 Task: Font style For heading Use Calibri Light with green colour. font size for heading '28 Pt. 'Change the font style of data to Calibri Lightand font size to  14 Pt. Change the alignment of both headline & data to  Align bottom. In the sheet  Budget Analysis Logbook
Action: Mouse moved to (65, 93)
Screenshot: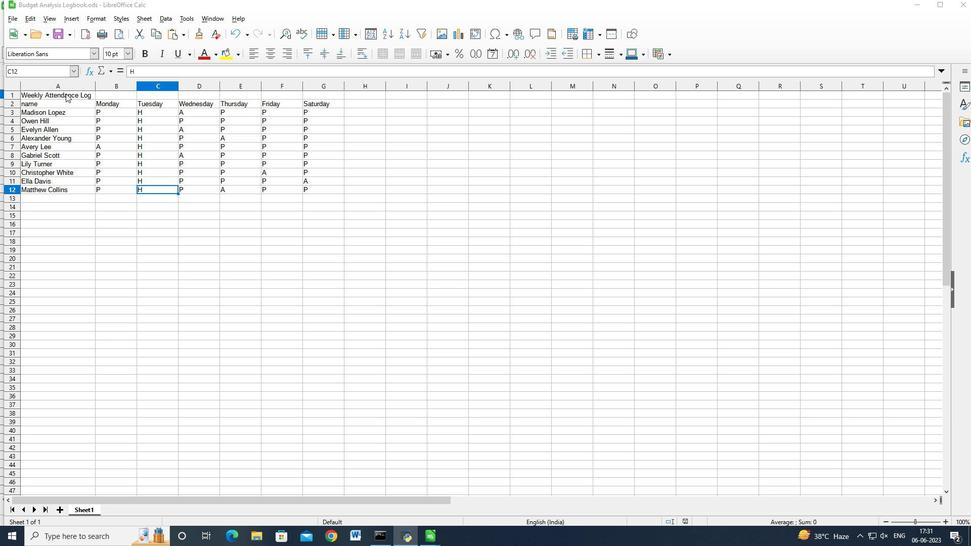 
Action: Mouse pressed left at (65, 93)
Screenshot: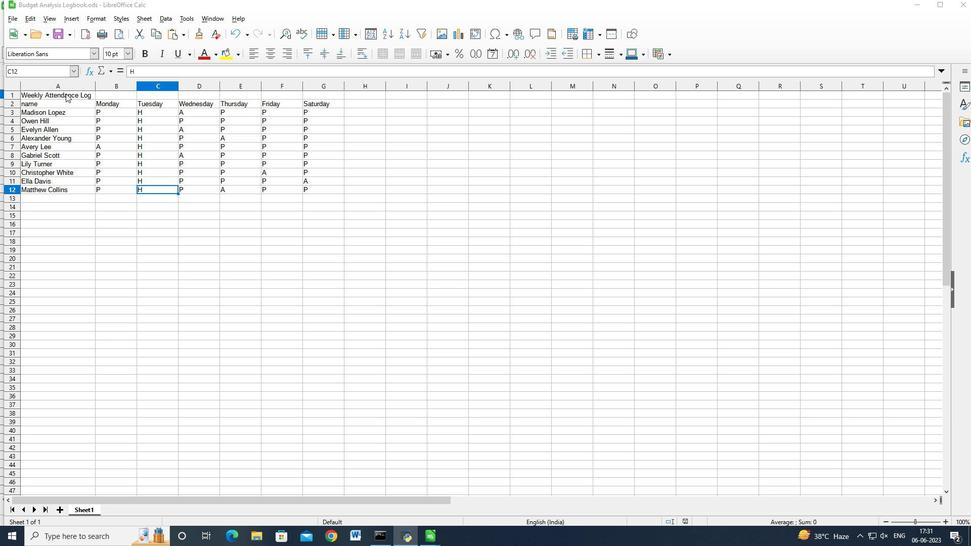 
Action: Mouse moved to (51, 55)
Screenshot: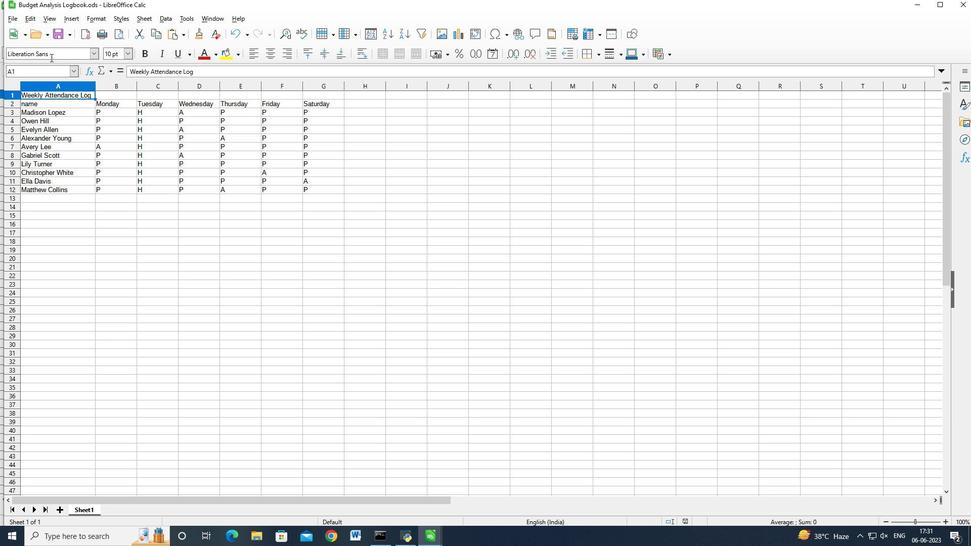 
Action: Mouse pressed left at (51, 55)
Screenshot: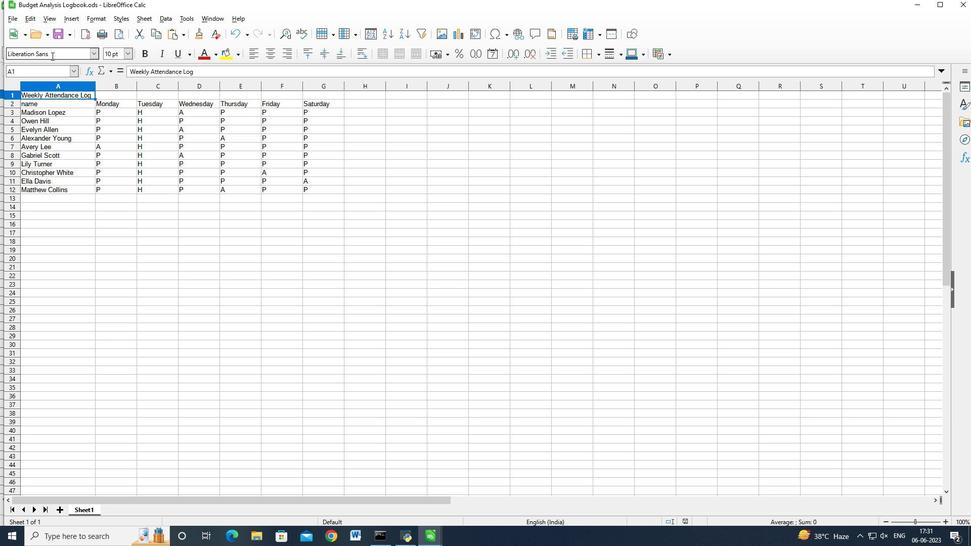 
Action: Key pressed <Key.backspace><Key.backspace><Key.backspace><Key.backspace><Key.backspace><Key.backspace><Key.backspace><Key.backspace><Key.backspace><Key.backspace><Key.backspace><Key.backspace><Key.backspace><Key.backspace><Key.backspace><Key.shift_r>Calibri<Key.space><Key.shift>Light<Key.enter>
Screenshot: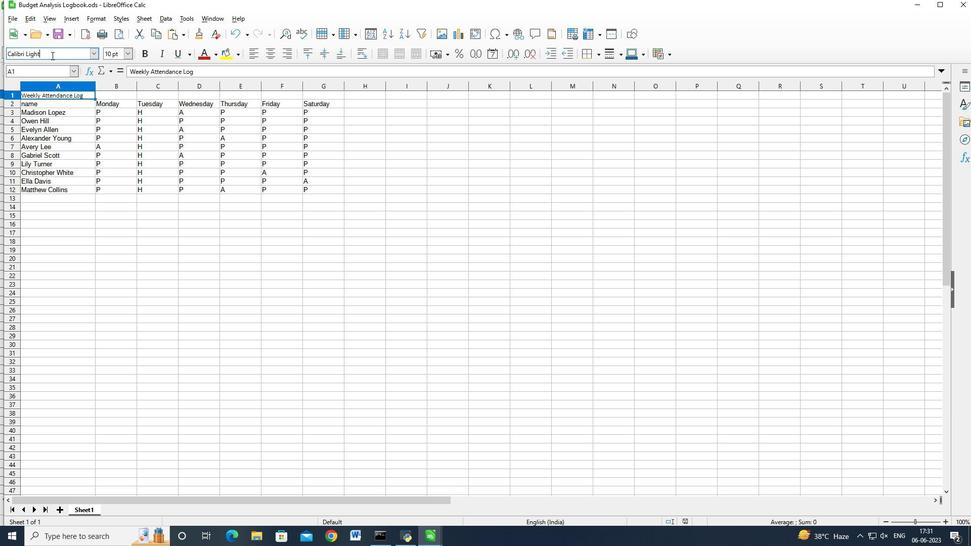 
Action: Mouse moved to (216, 51)
Screenshot: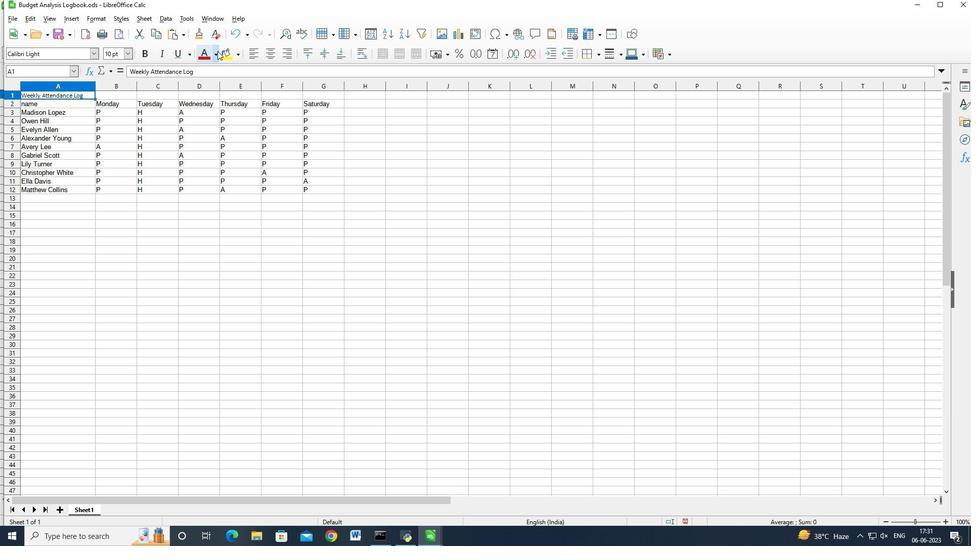 
Action: Mouse pressed left at (216, 51)
Screenshot: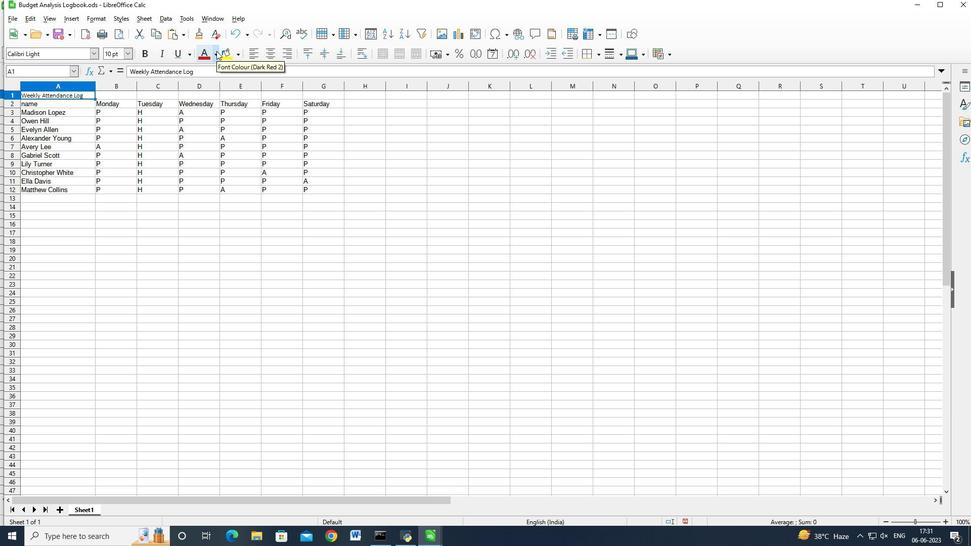 
Action: Mouse moved to (292, 126)
Screenshot: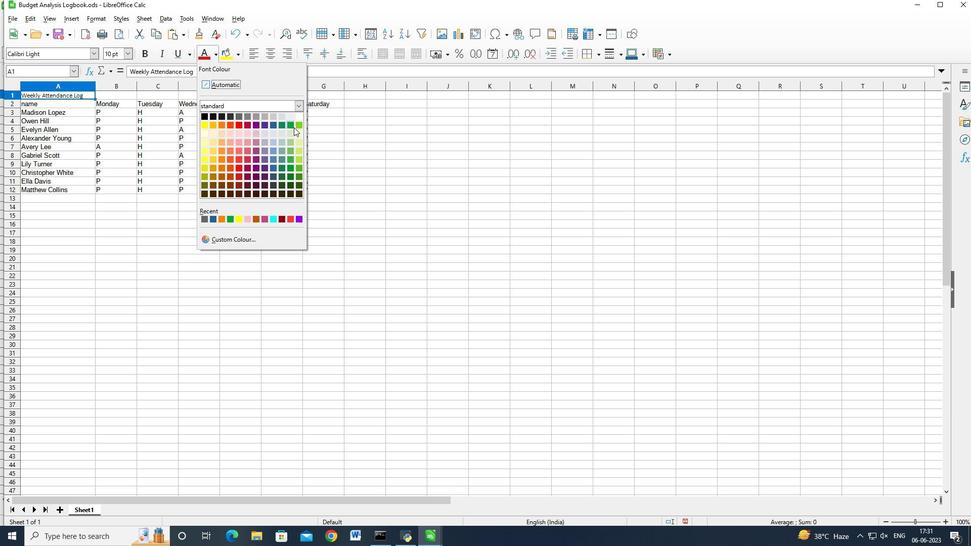 
Action: Mouse pressed left at (292, 126)
Screenshot: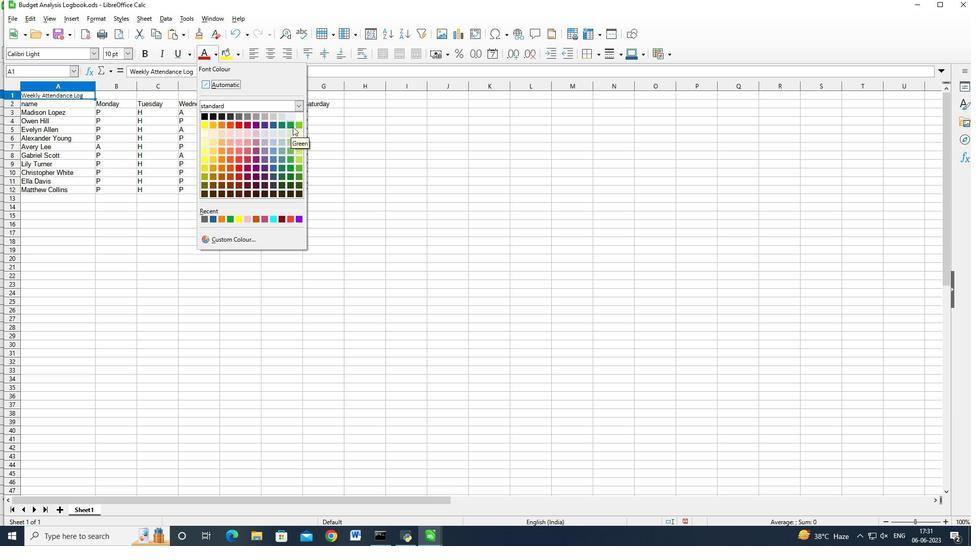 
Action: Mouse moved to (127, 50)
Screenshot: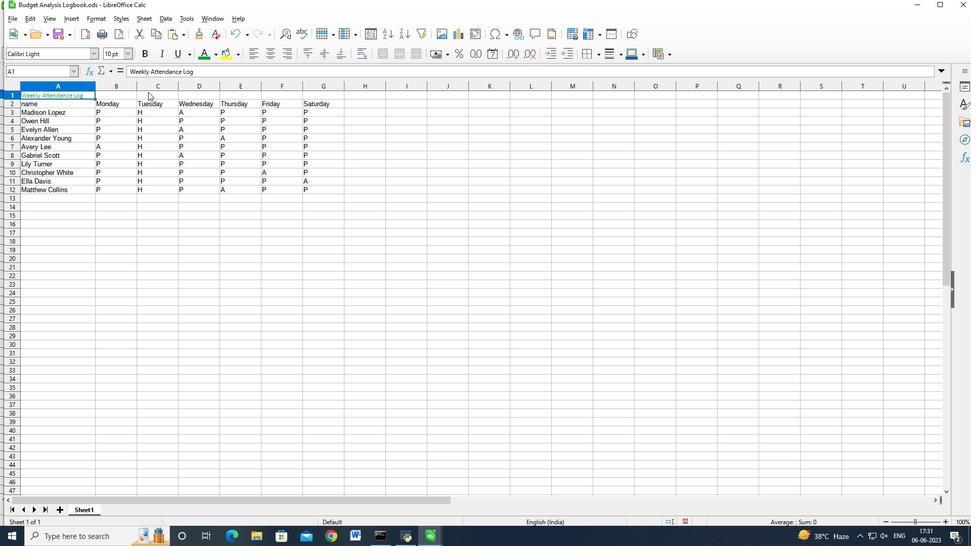 
Action: Mouse pressed left at (127, 50)
Screenshot: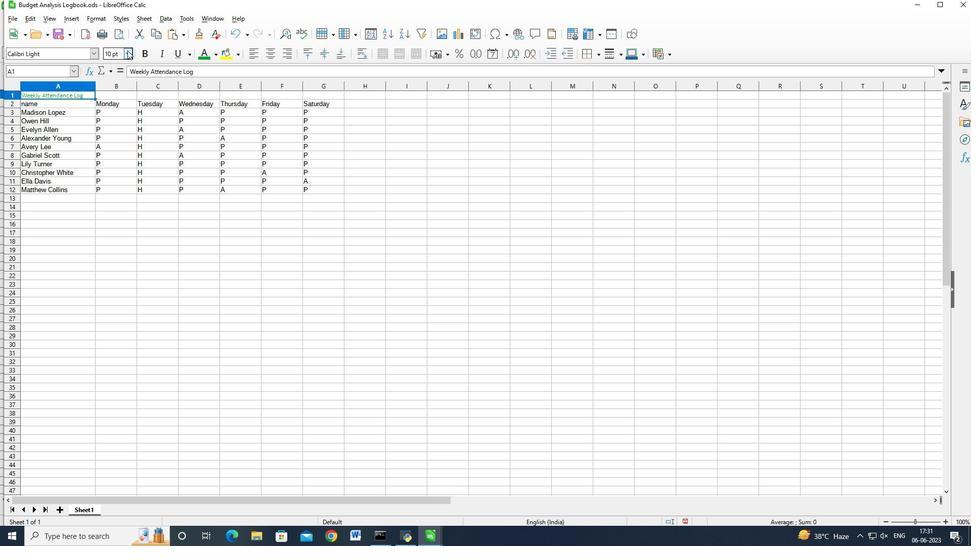 
Action: Mouse moved to (115, 218)
Screenshot: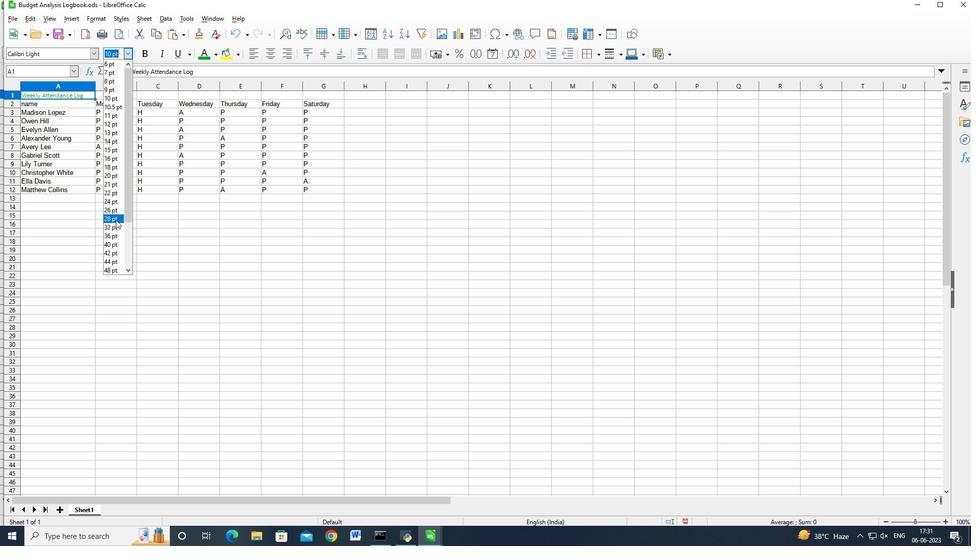 
Action: Mouse pressed left at (115, 218)
Screenshot: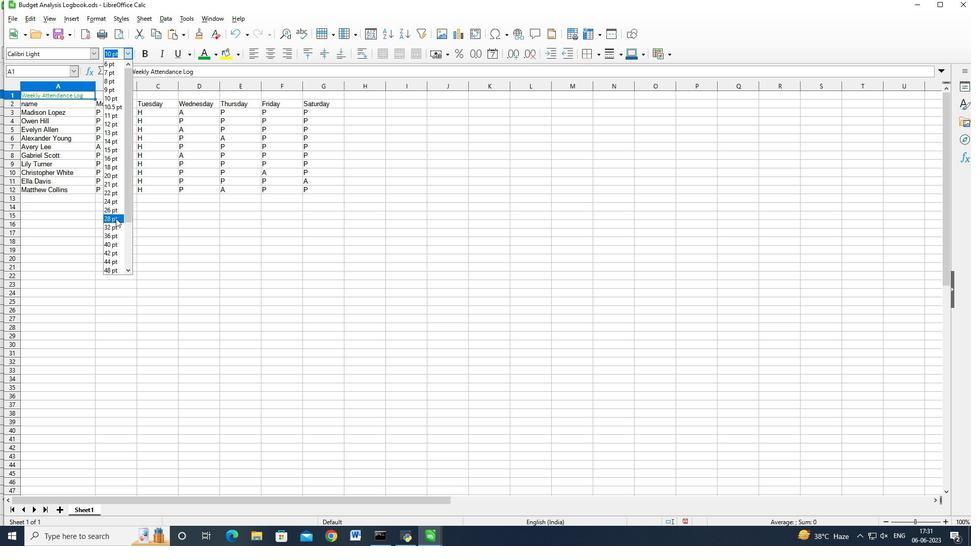 
Action: Mouse moved to (64, 116)
Screenshot: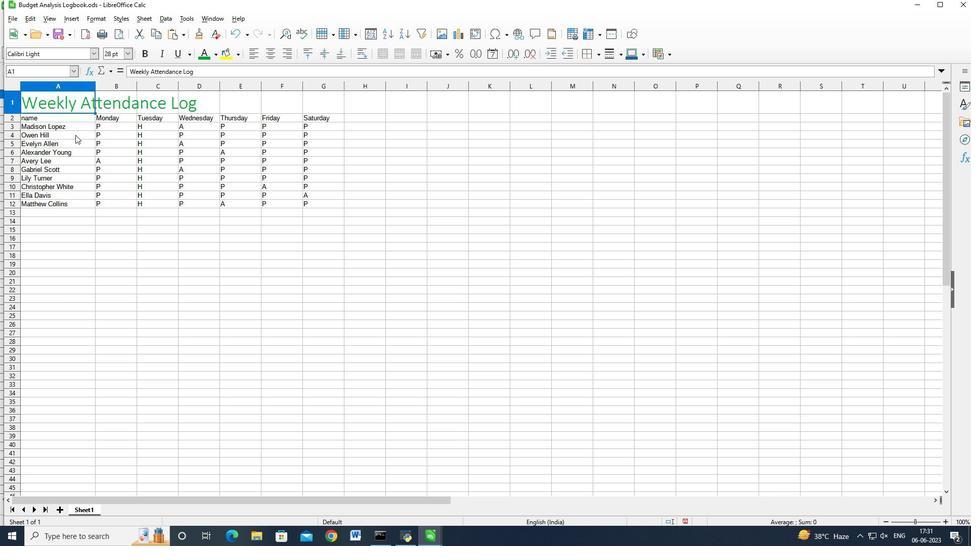 
Action: Mouse pressed left at (64, 116)
Screenshot: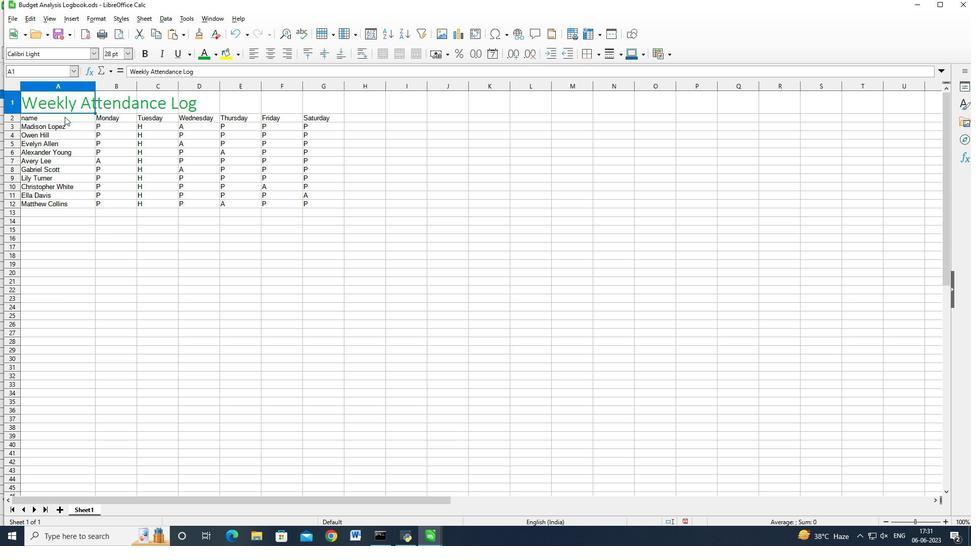 
Action: Key pressed <Key.shift><Key.right><Key.right><Key.right><Key.right><Key.right><Key.right><Key.down><Key.down><Key.down><Key.down><Key.down><Key.down><Key.down><Key.down><Key.down><Key.down><Key.down><Key.down><Key.up><Key.up><Key.left><Key.right>
Screenshot: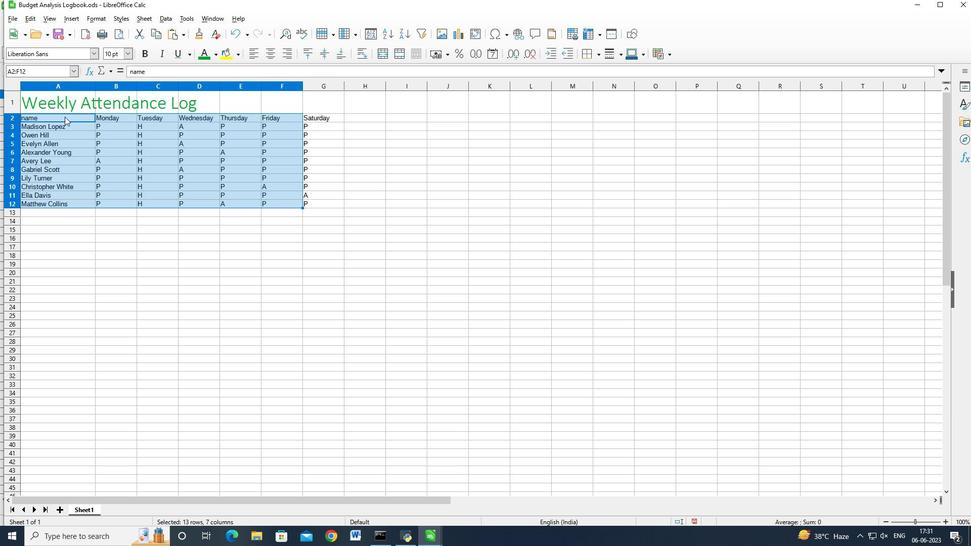 
Action: Mouse moved to (69, 52)
Screenshot: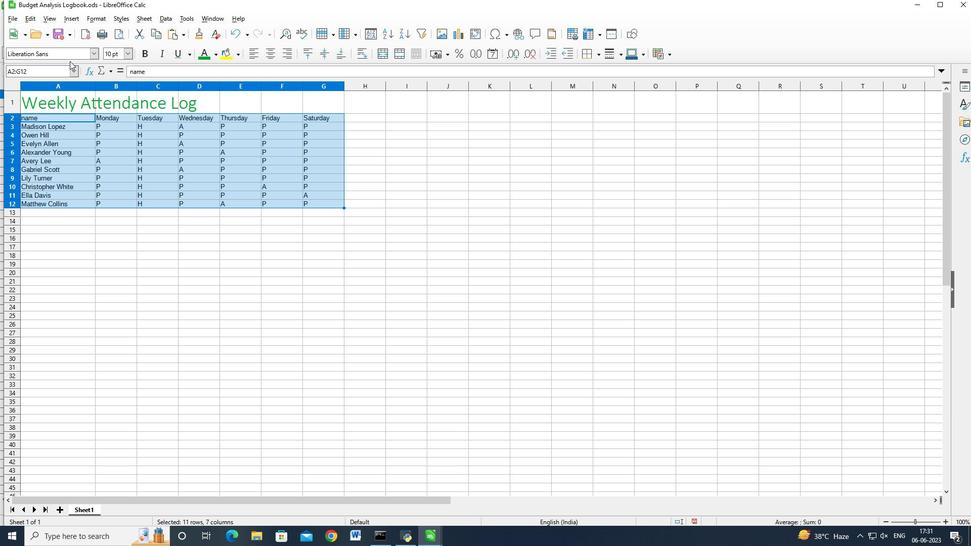 
Action: Mouse pressed left at (69, 52)
Screenshot: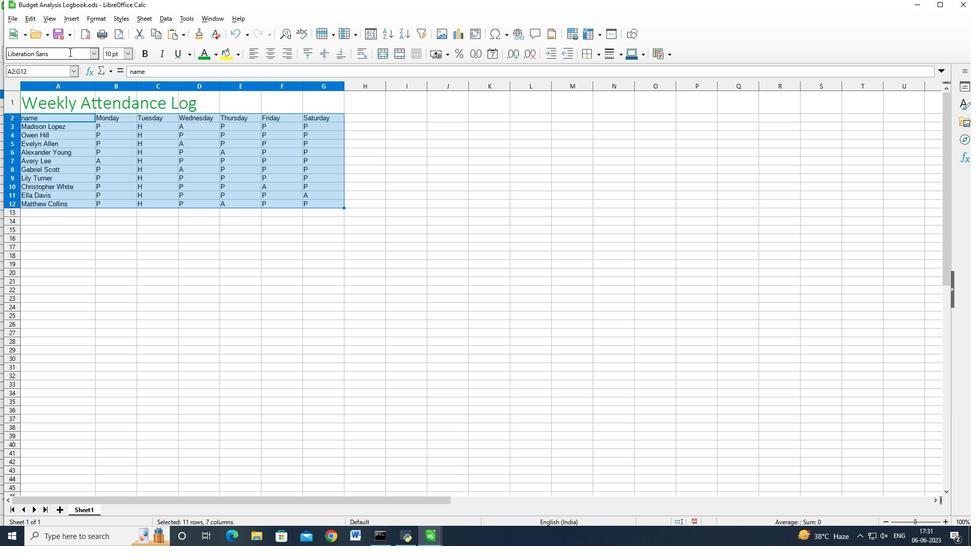 
Action: Key pressed <Key.backspace><Key.backspace><Key.backspace><Key.backspace><Key.backspace><Key.backspace><Key.backspace><Key.backspace><Key.backspace><Key.backspace><Key.backspace><Key.backspace><Key.backspace><Key.backspace><Key.backspace><Key.backspace><Key.backspace><Key.backspace><Key.backspace><Key.backspace><Key.backspace><Key.backspace><Key.backspace><Key.backspace><Key.backspace><Key.backspace><Key.backspace><Key.backspace><Key.shift>Calibri<Key.space><Key.shift>L<Key.tab><Key.enter>
Screenshot: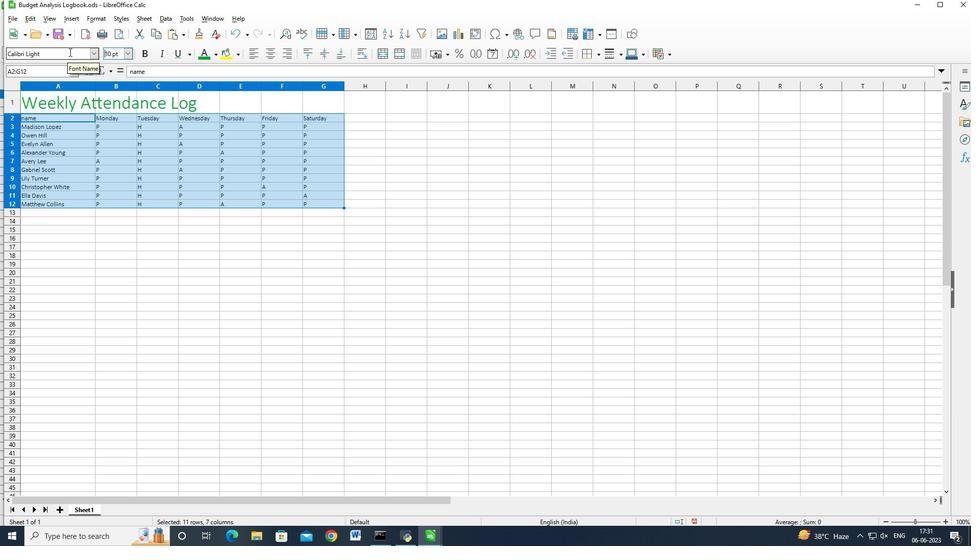 
Action: Mouse moved to (128, 55)
Screenshot: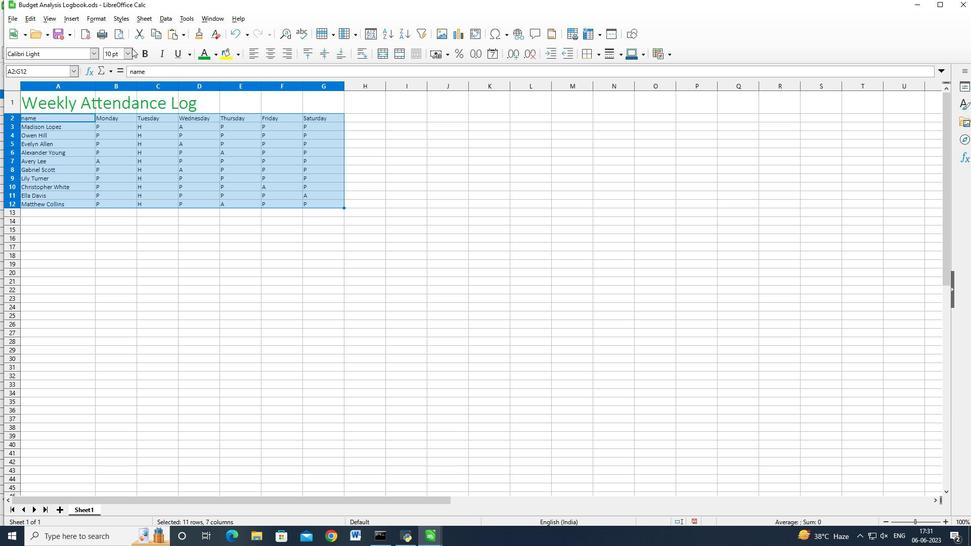 
Action: Mouse pressed left at (128, 55)
Screenshot: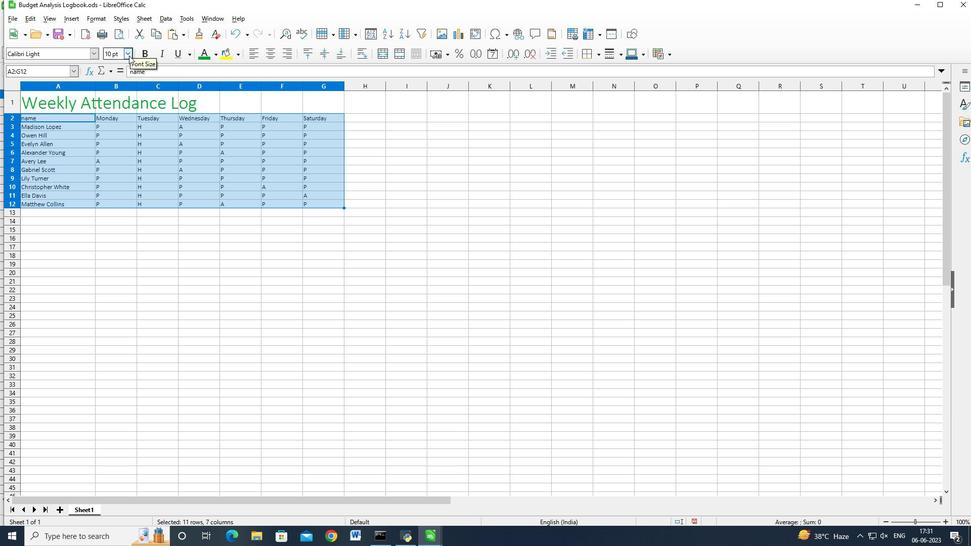 
Action: Mouse moved to (109, 140)
Screenshot: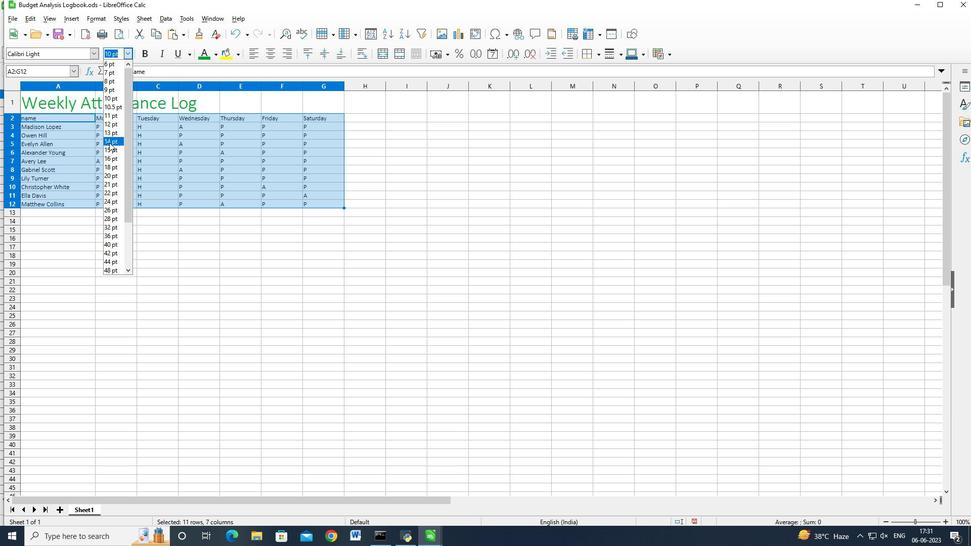 
Action: Mouse pressed left at (109, 140)
Screenshot: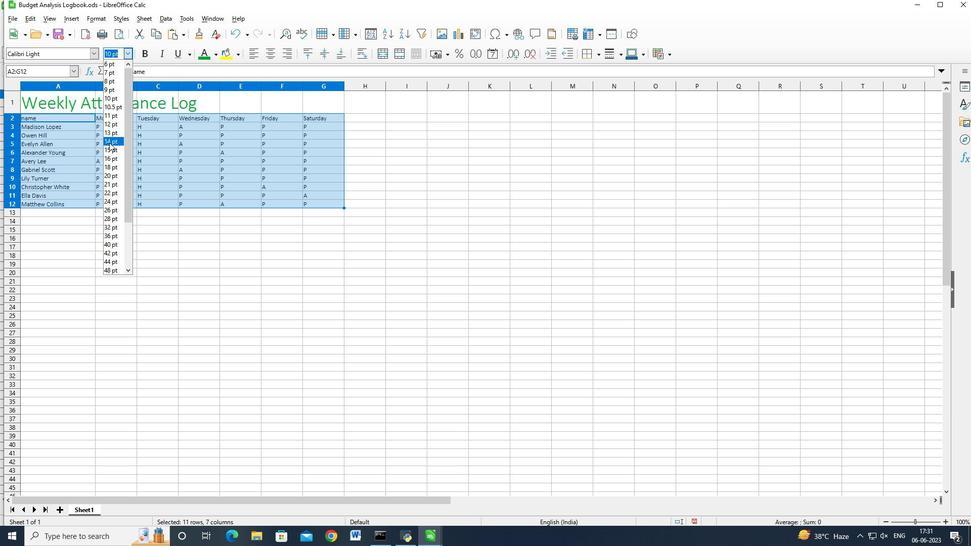 
Action: Mouse moved to (65, 103)
Screenshot: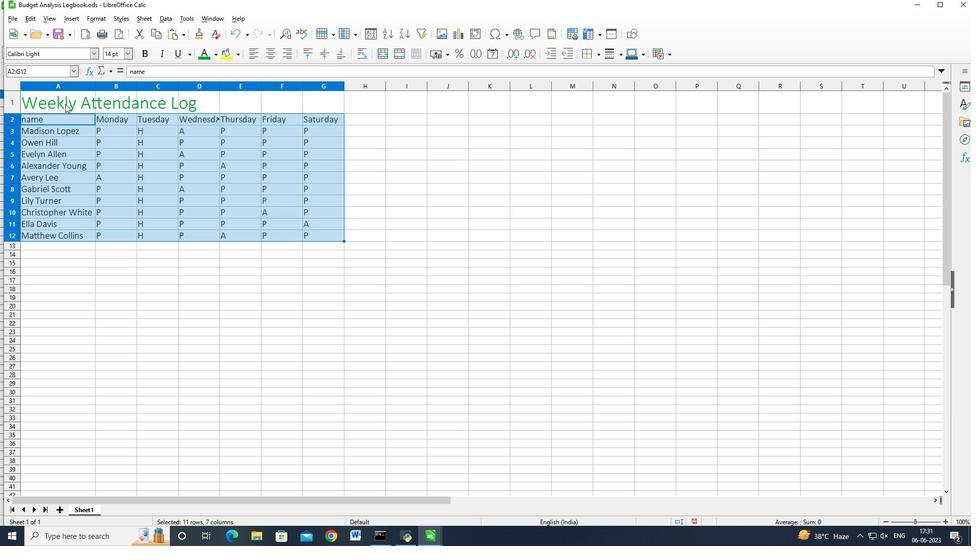 
Action: Mouse pressed left at (65, 103)
Screenshot: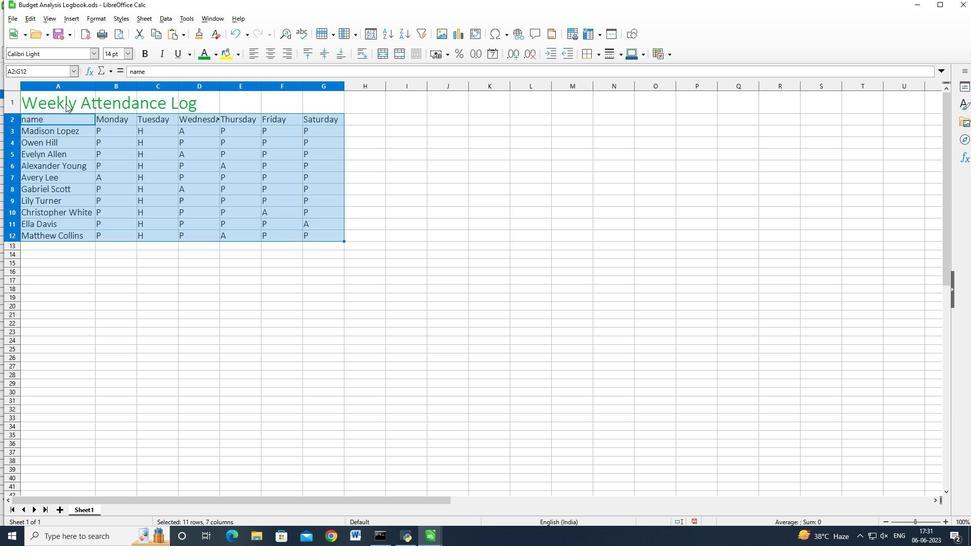 
Action: Mouse moved to (118, 98)
Screenshot: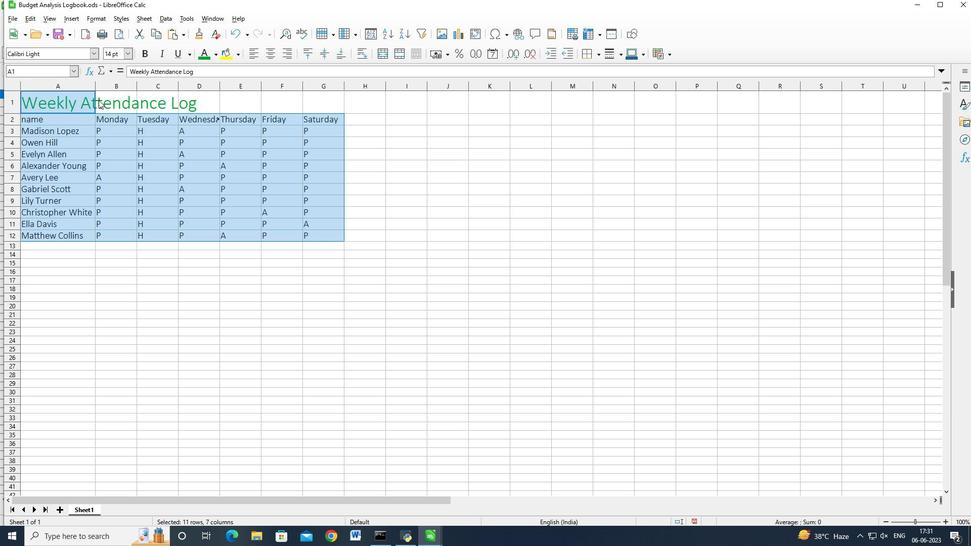 
Action: Mouse pressed left at (118, 98)
Screenshot: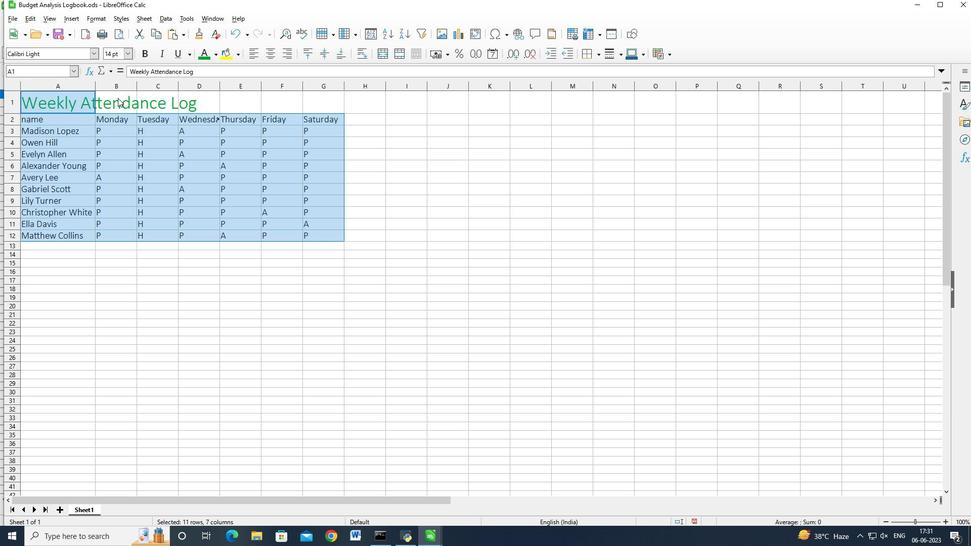 
Action: Mouse moved to (151, 100)
Screenshot: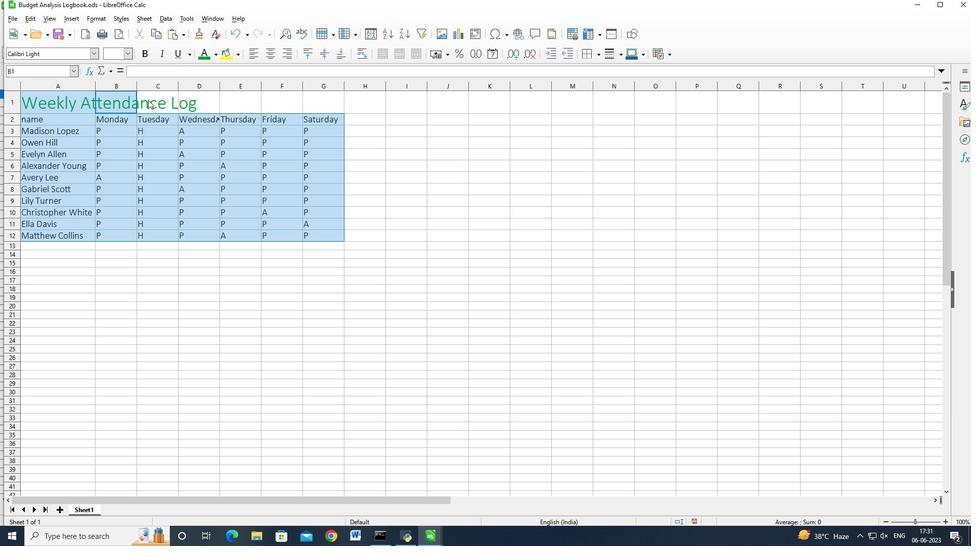 
Action: Mouse pressed left at (151, 100)
Screenshot: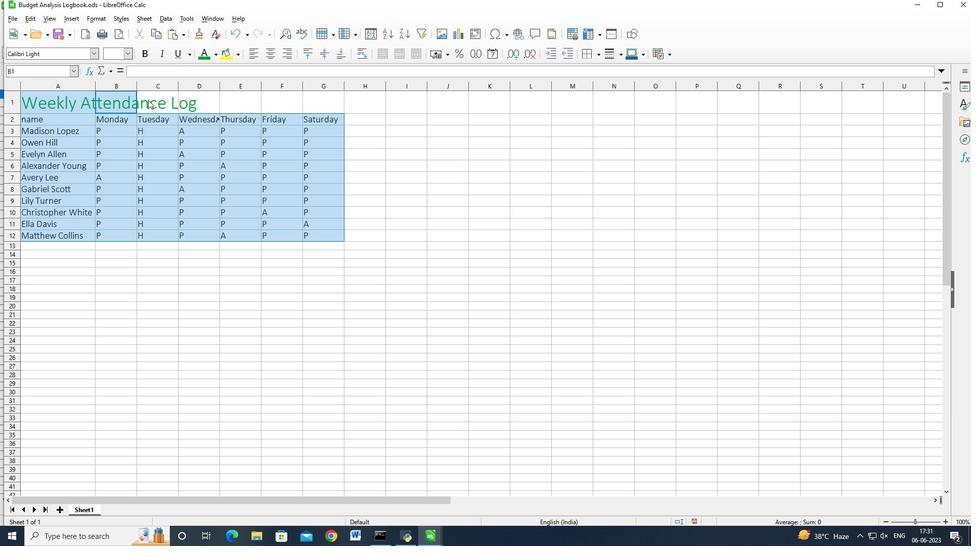 
Action: Mouse moved to (192, 100)
Screenshot: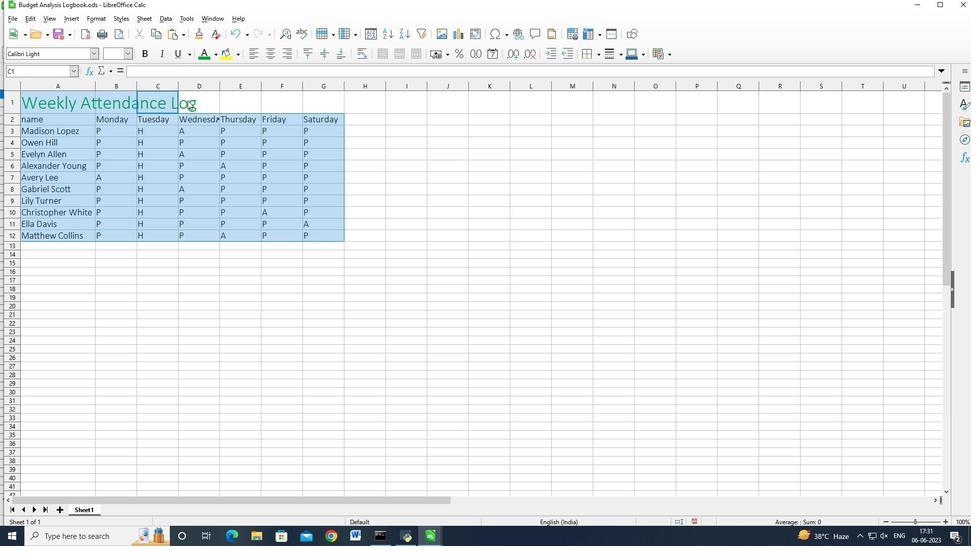 
Action: Mouse pressed left at (192, 100)
Screenshot: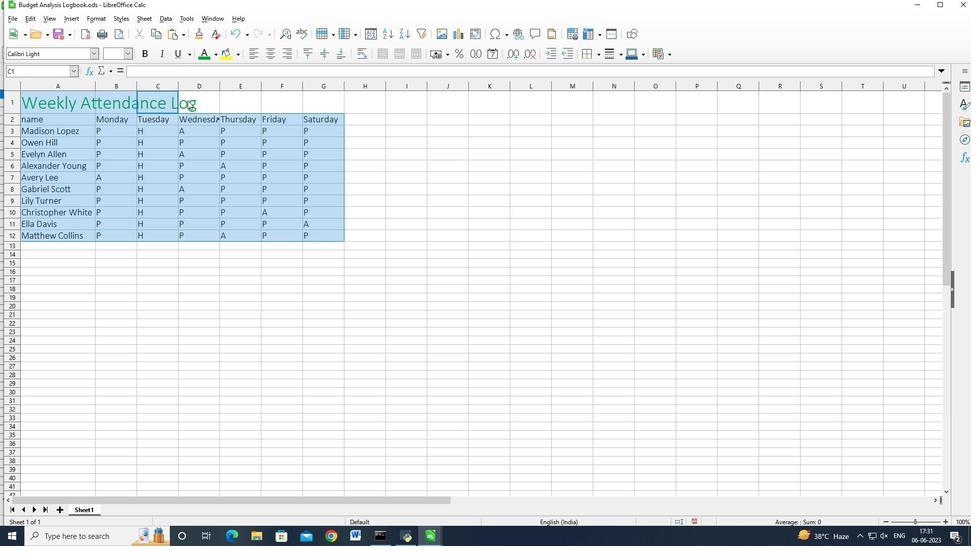 
Action: Mouse moved to (336, 51)
Screenshot: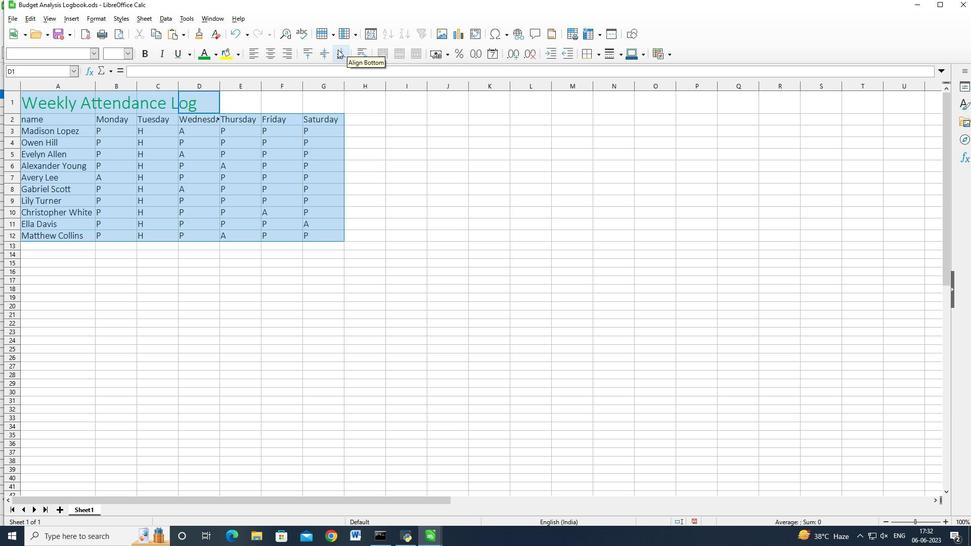 
Action: Mouse pressed left at (336, 51)
Screenshot: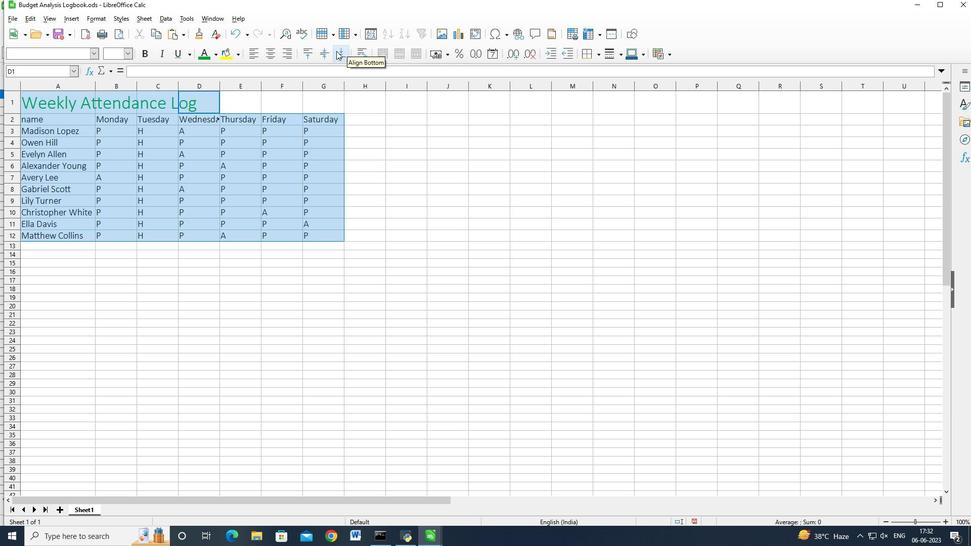 
Action: Mouse moved to (402, 205)
Screenshot: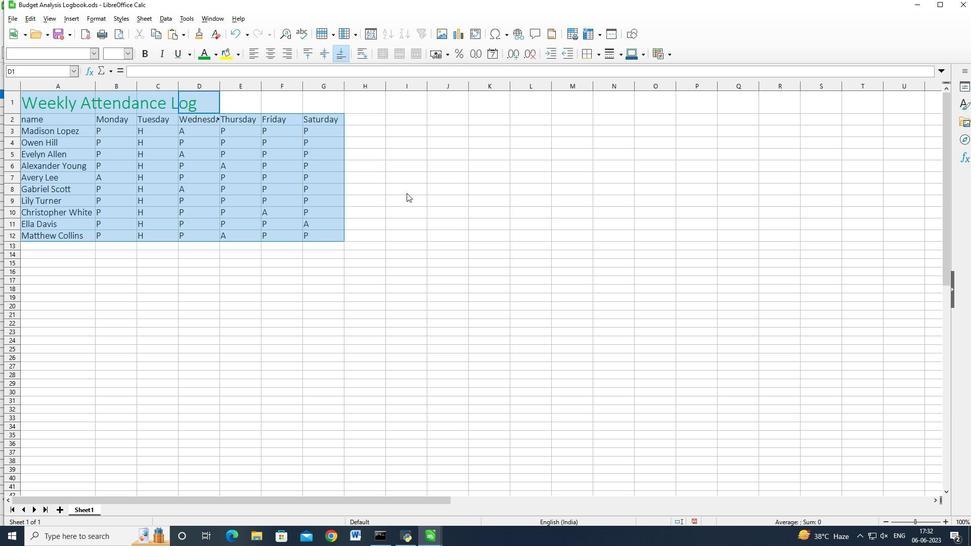 
Action: Mouse pressed left at (402, 205)
Screenshot: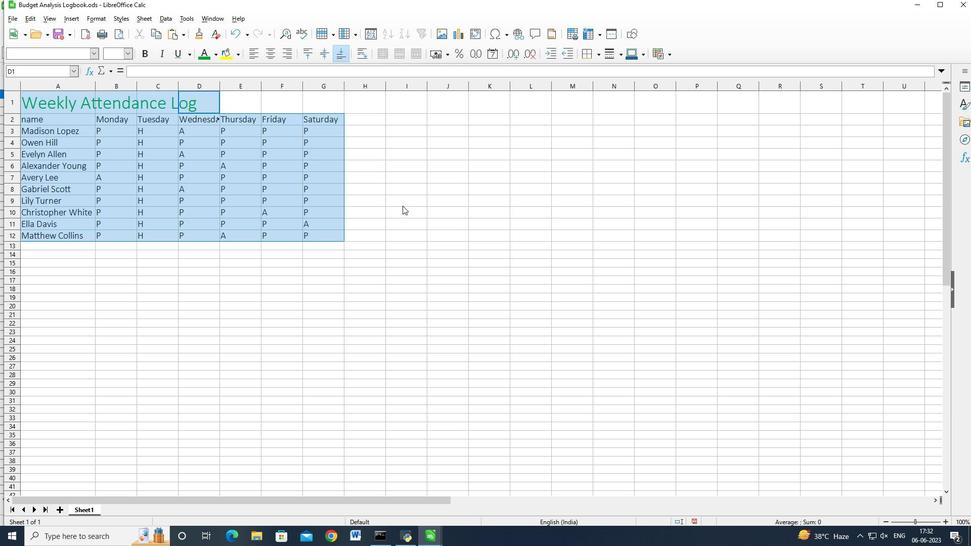 
Action: Mouse moved to (919, 190)
Screenshot: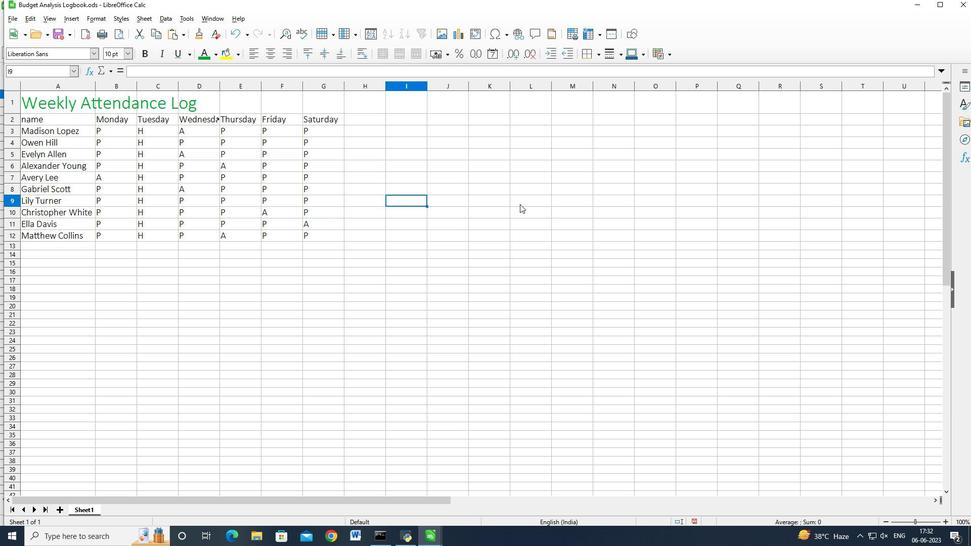 
